 Task: Change the visibility to private.
Action: Mouse moved to (366, 98)
Screenshot: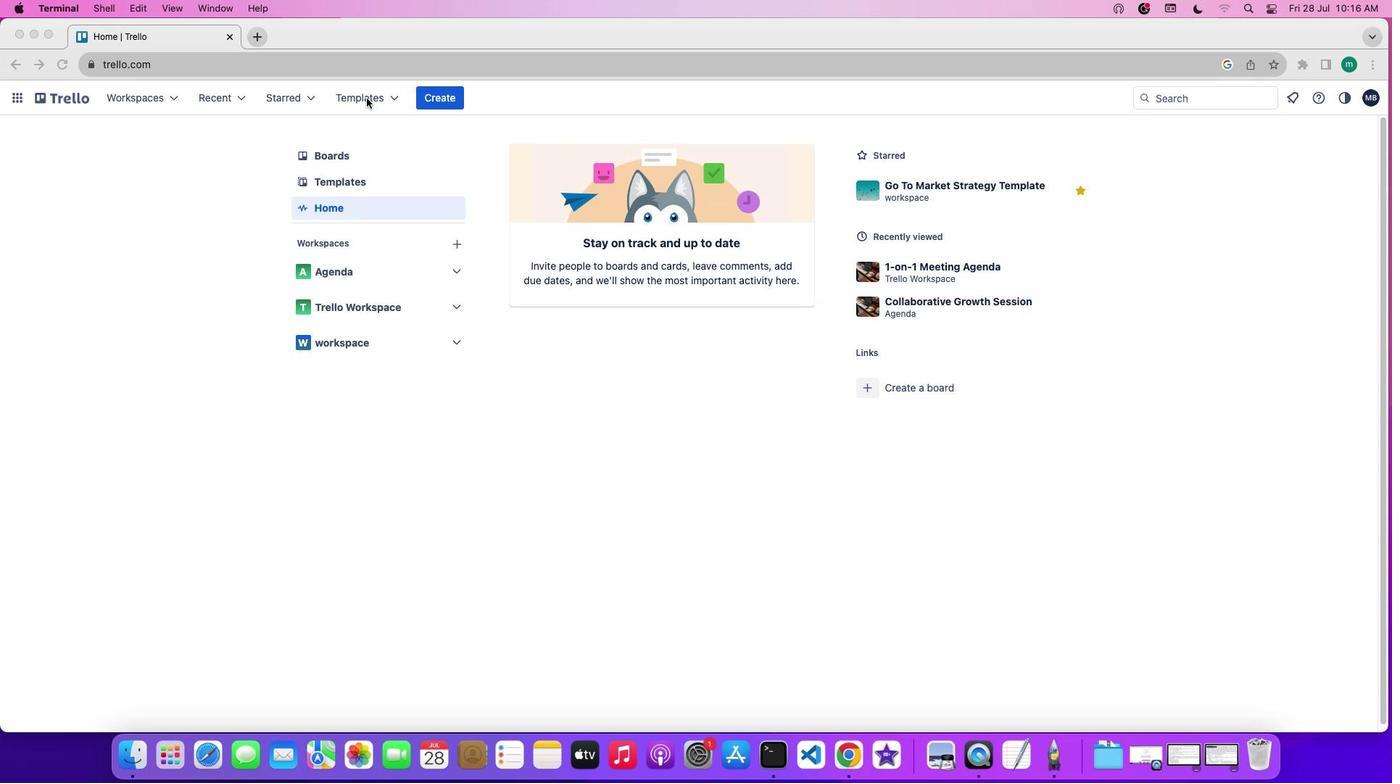 
Action: Mouse pressed left at (366, 98)
Screenshot: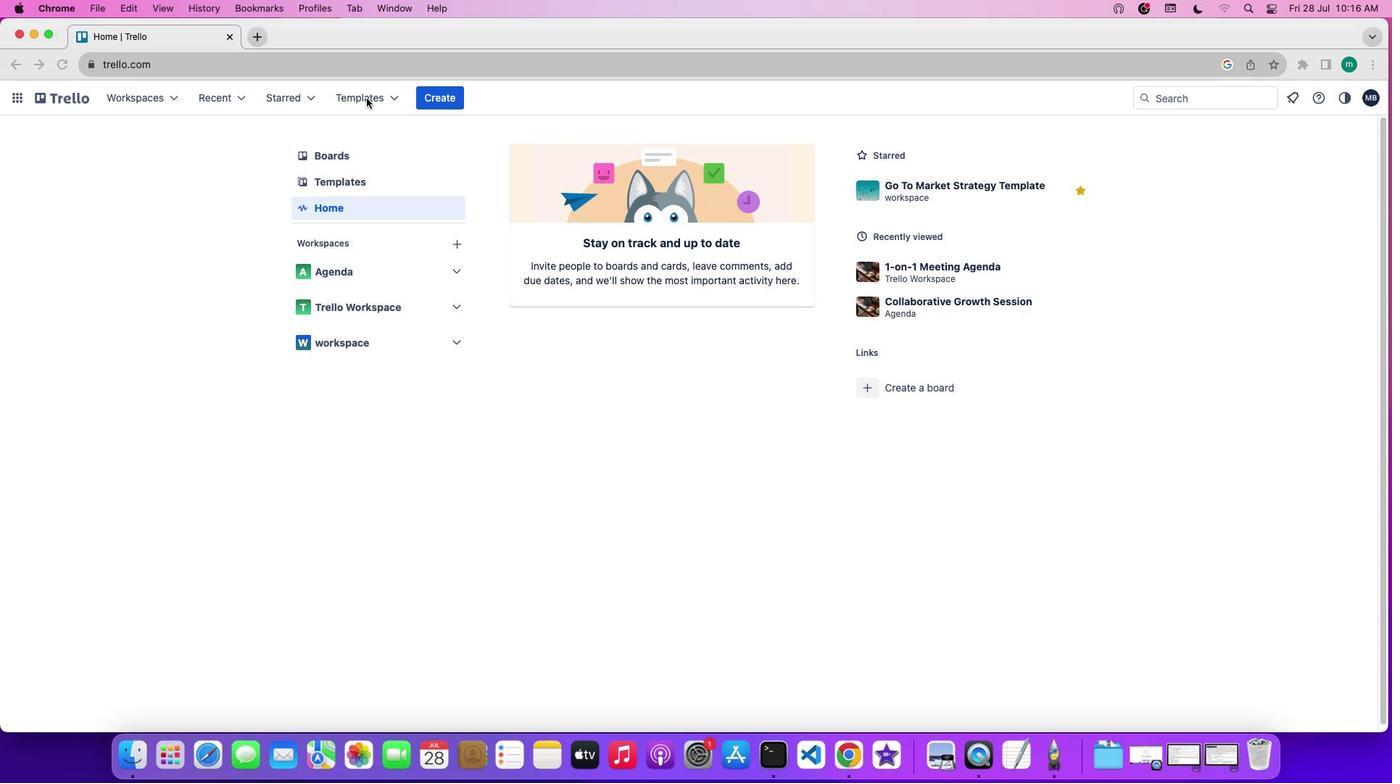 
Action: Mouse pressed left at (366, 98)
Screenshot: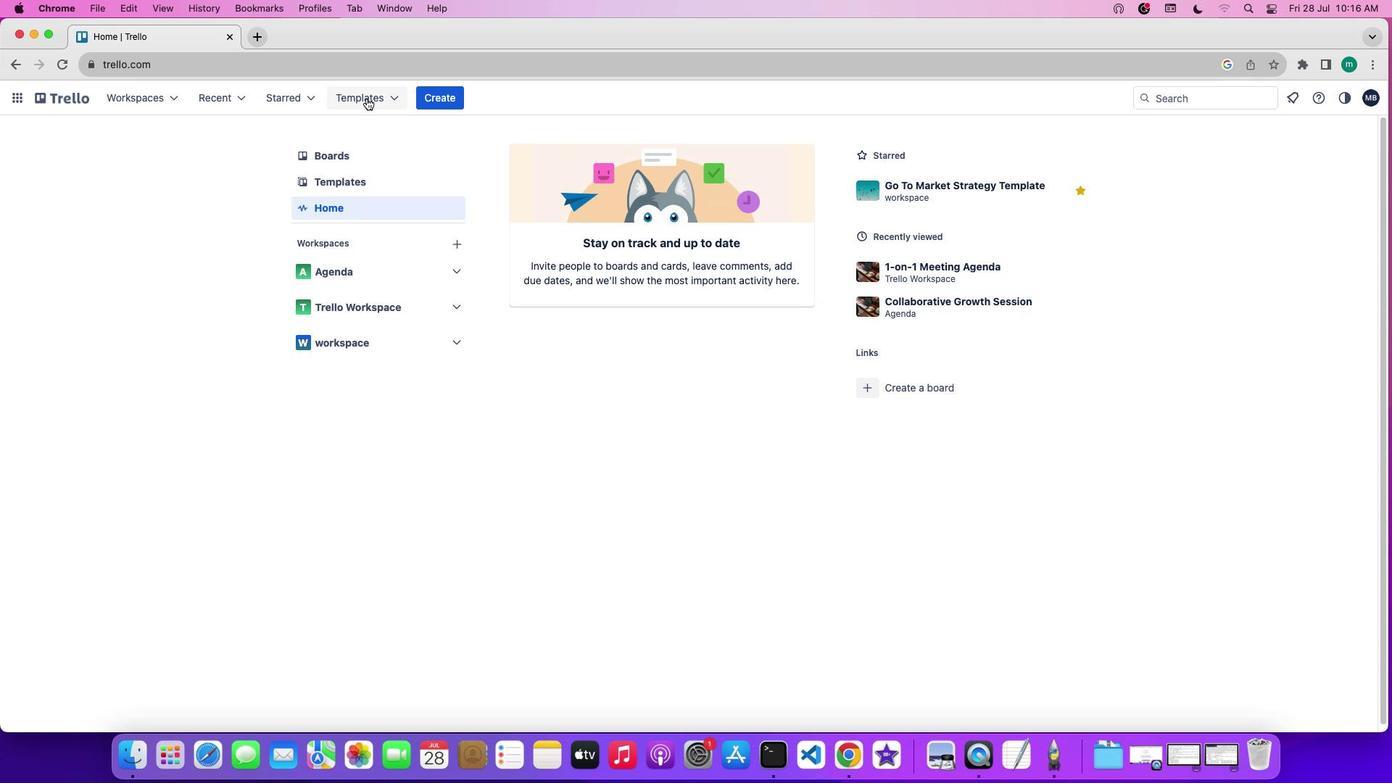 
Action: Mouse moved to (367, 153)
Screenshot: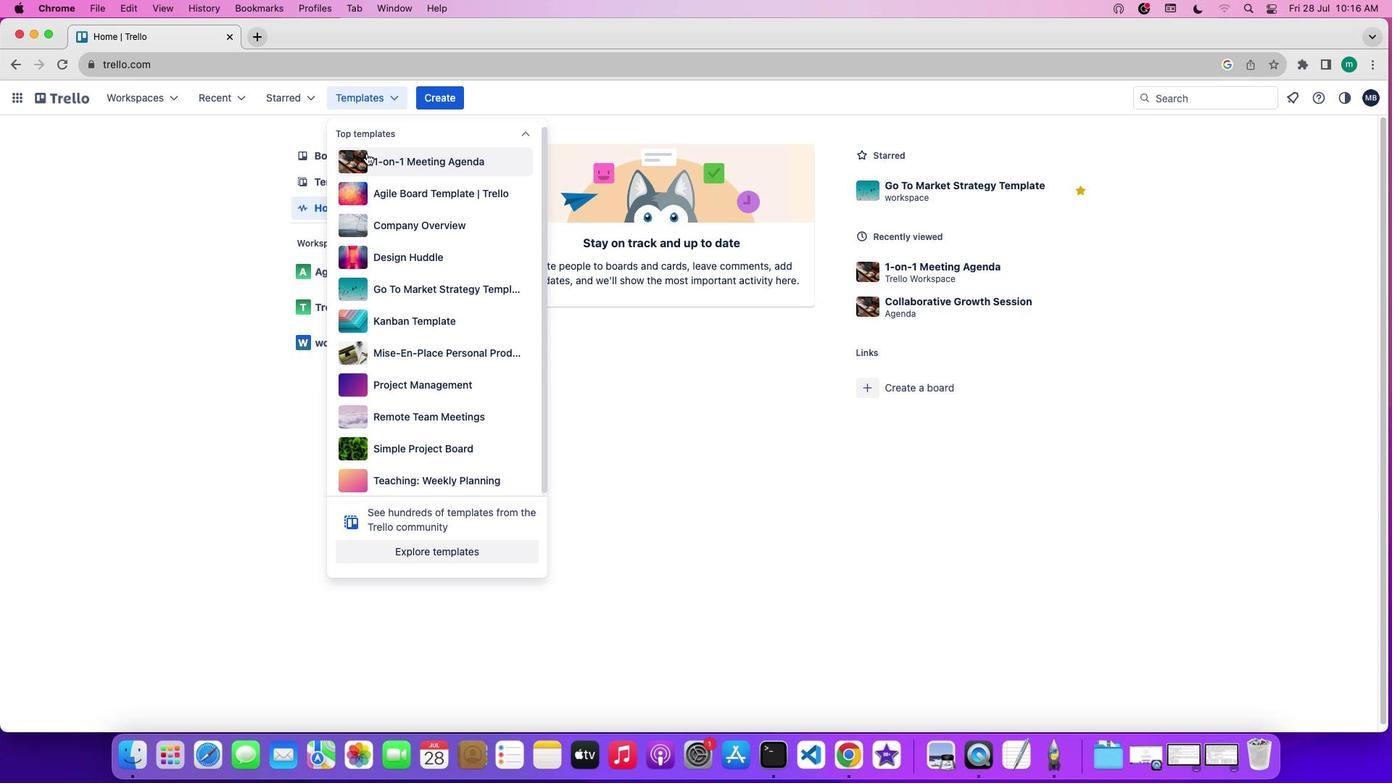 
Action: Mouse pressed left at (367, 153)
Screenshot: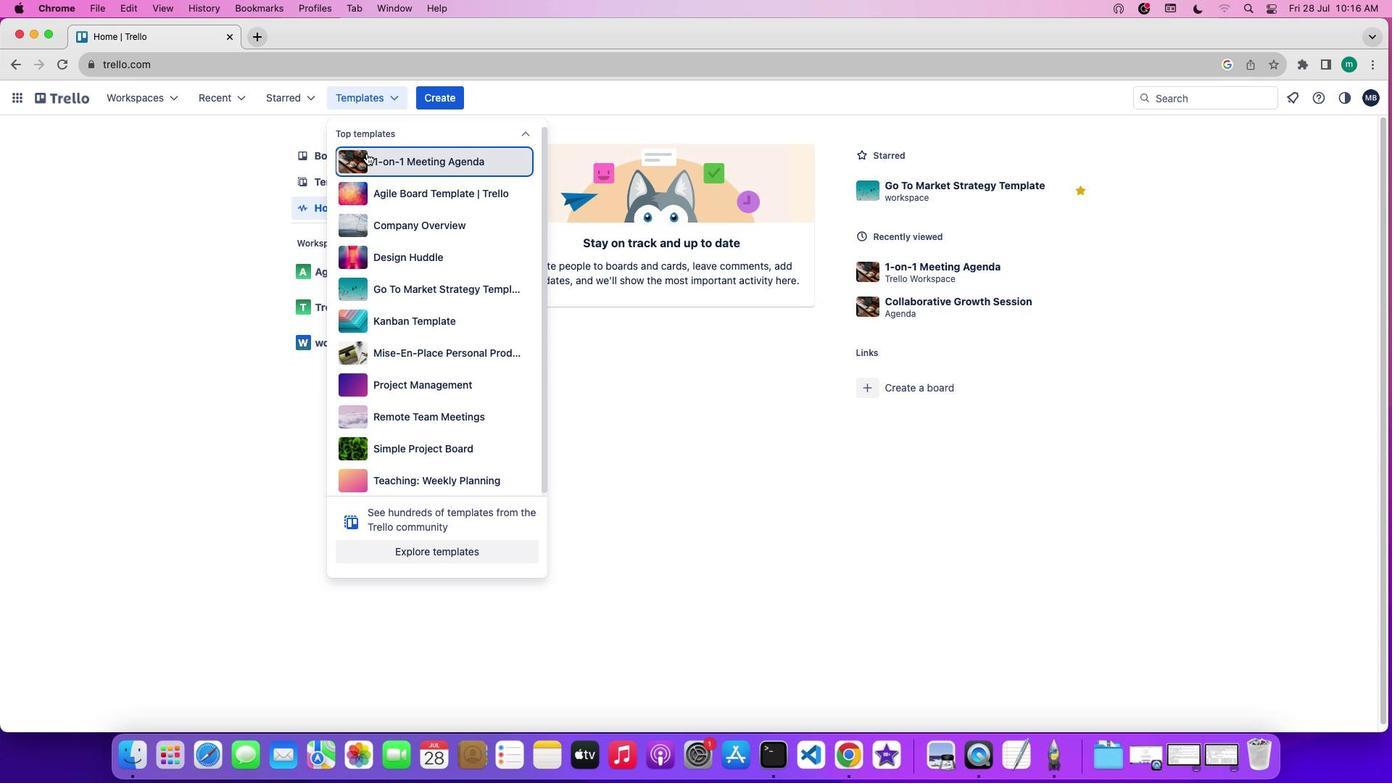 
Action: Mouse moved to (525, 361)
Screenshot: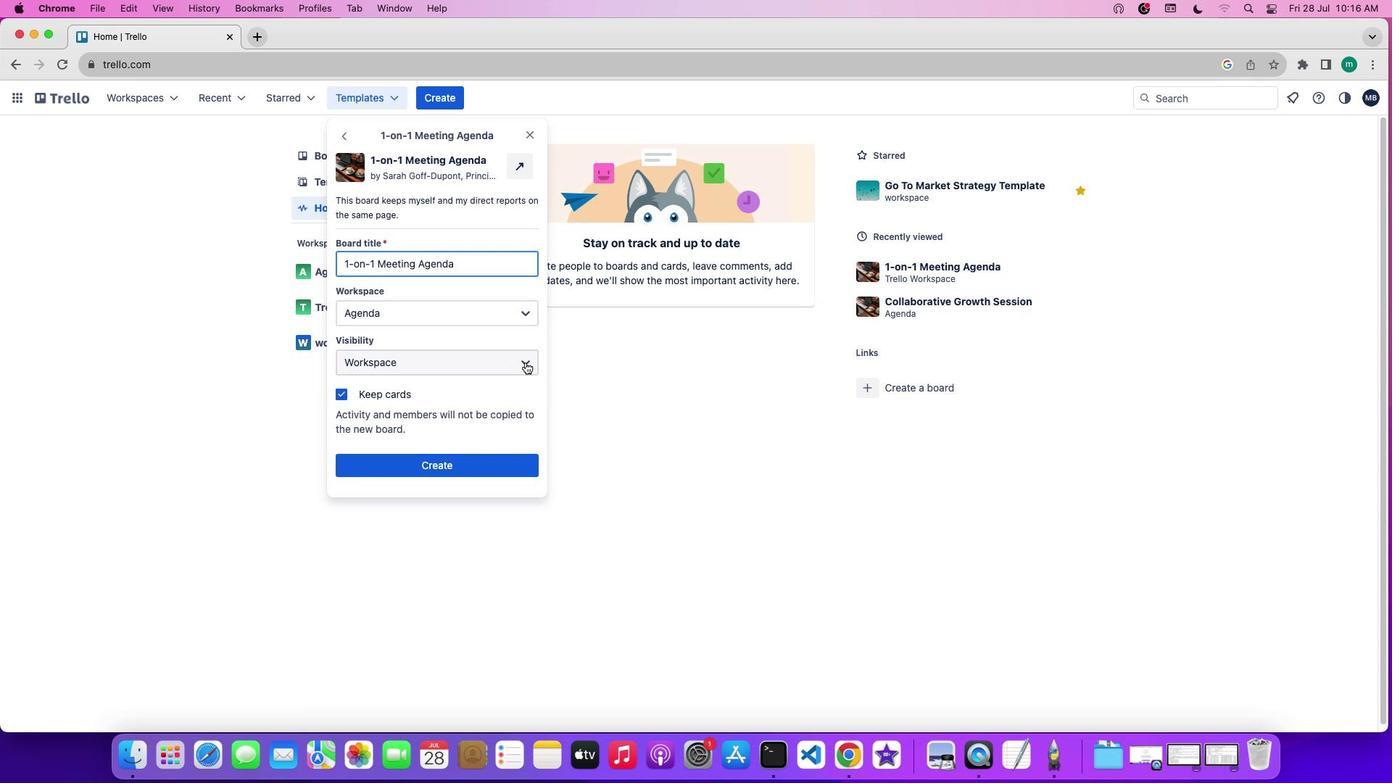 
Action: Mouse pressed left at (525, 361)
Screenshot: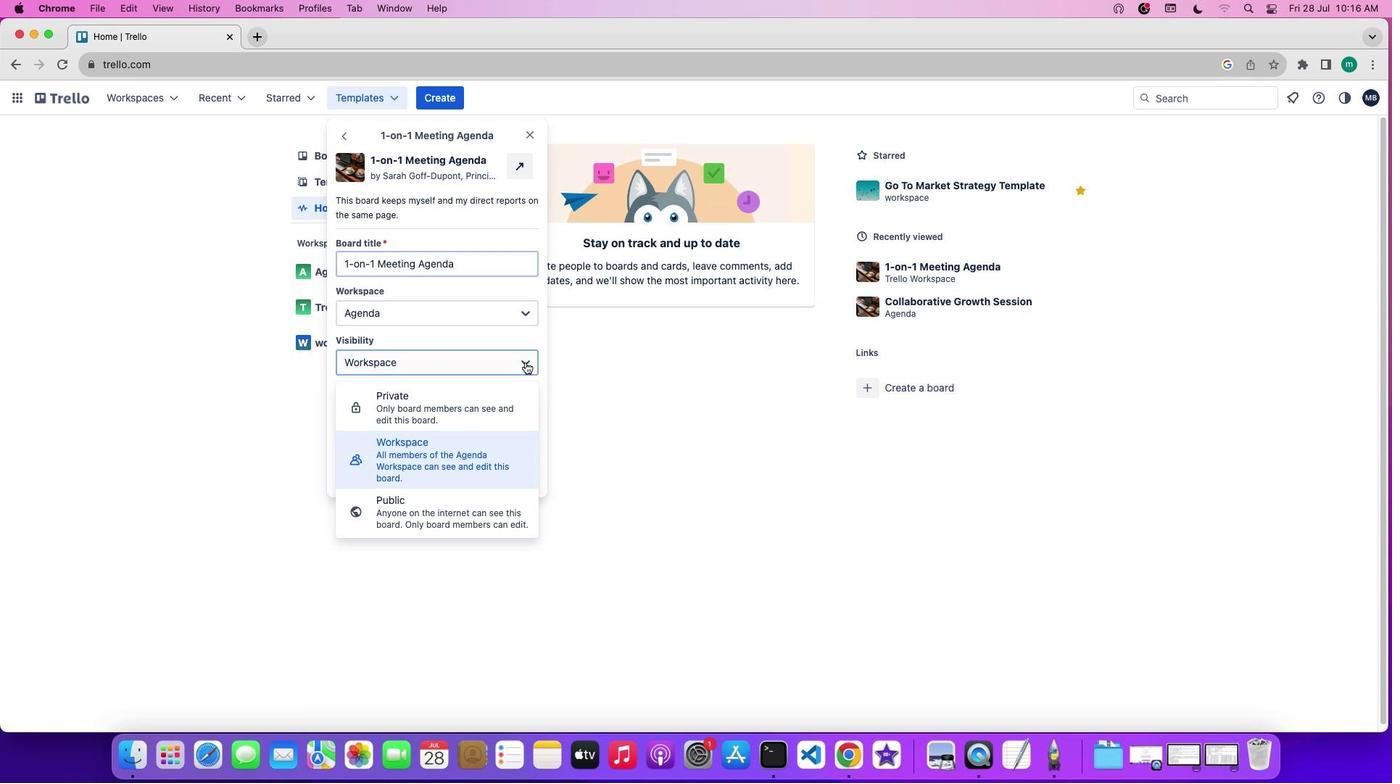 
Action: Mouse moved to (515, 391)
Screenshot: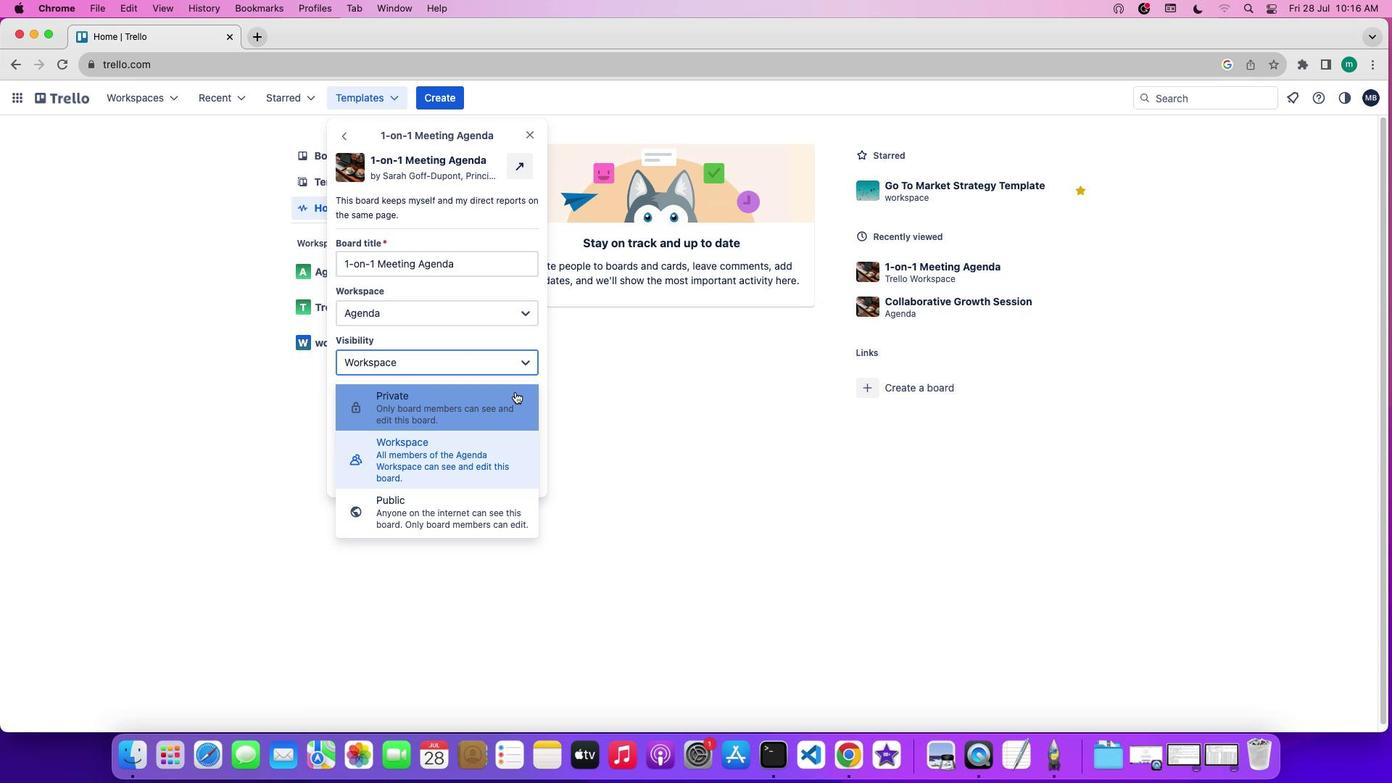 
Action: Mouse pressed left at (515, 391)
Screenshot: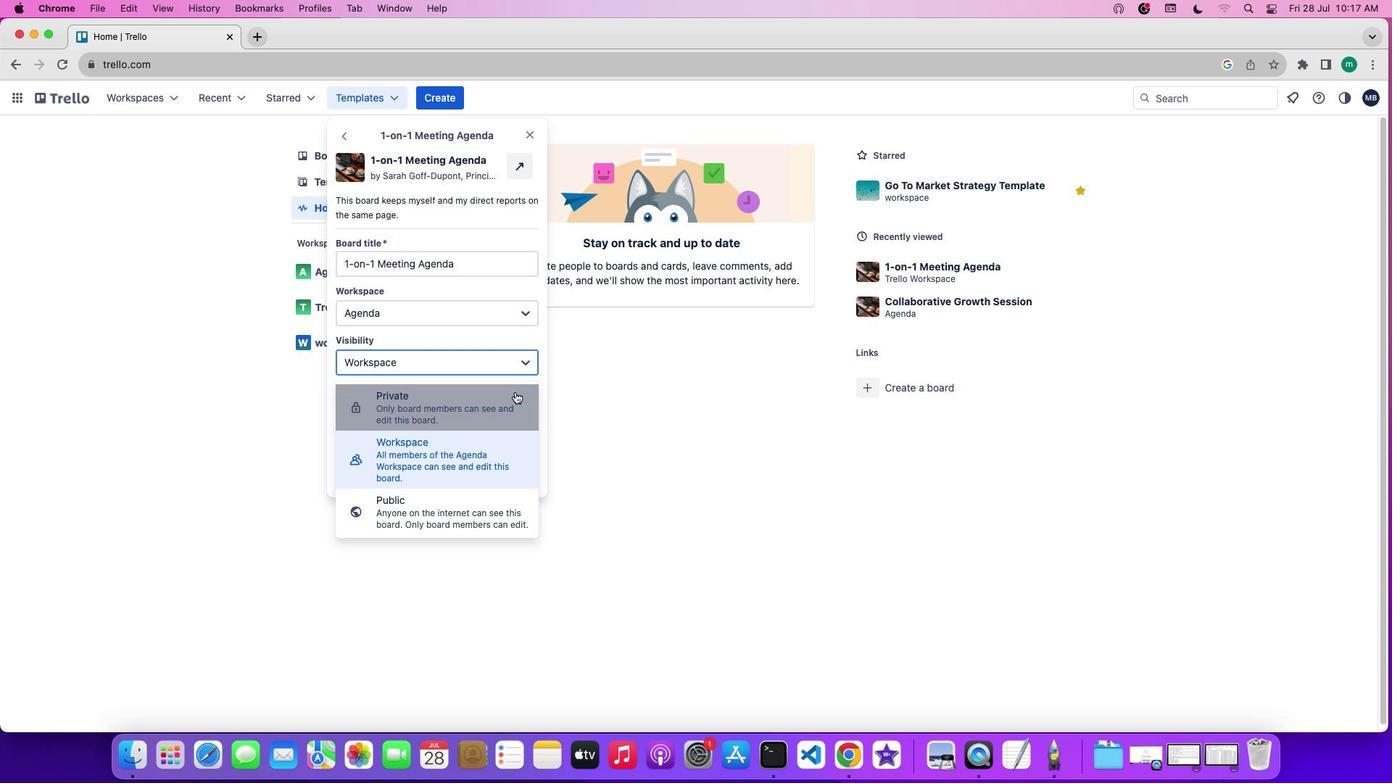
Action: Mouse moved to (517, 467)
Screenshot: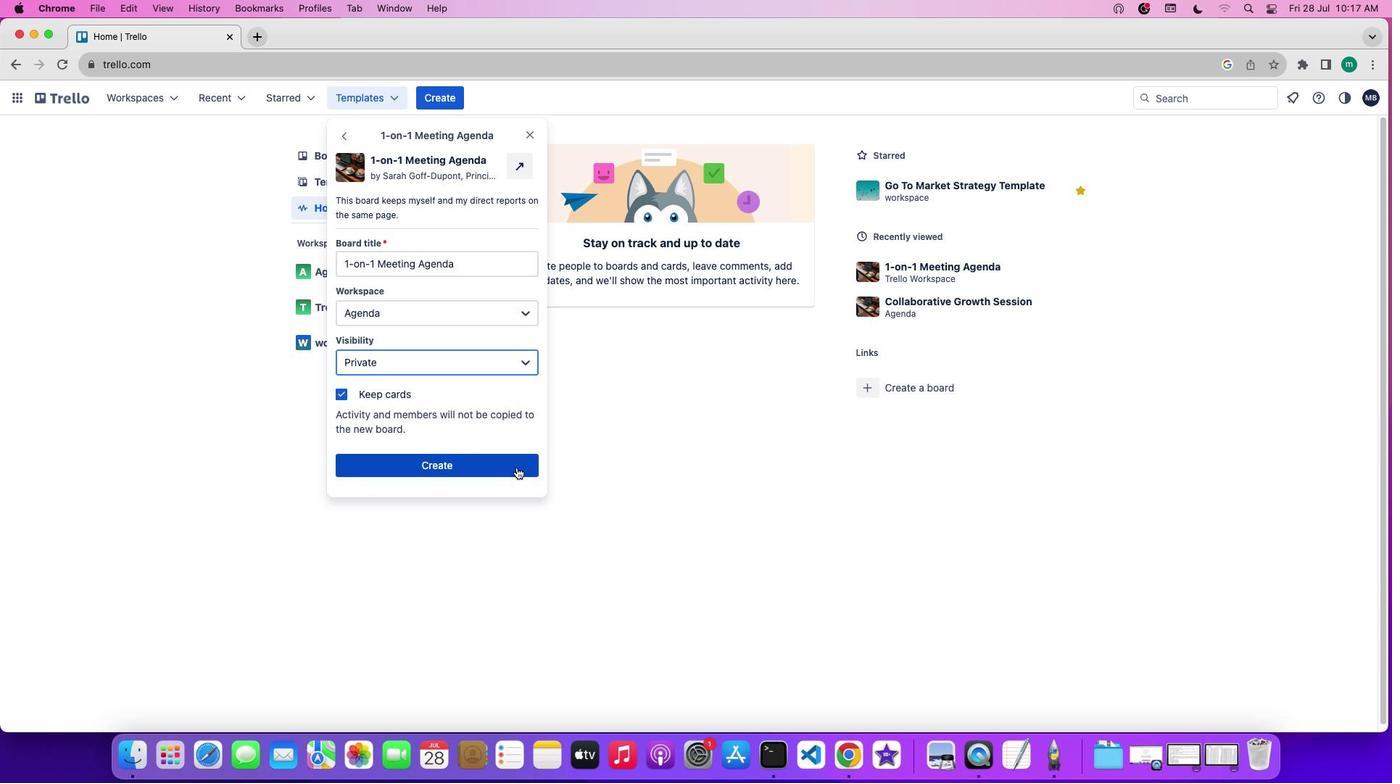 
Action: Mouse pressed left at (517, 467)
Screenshot: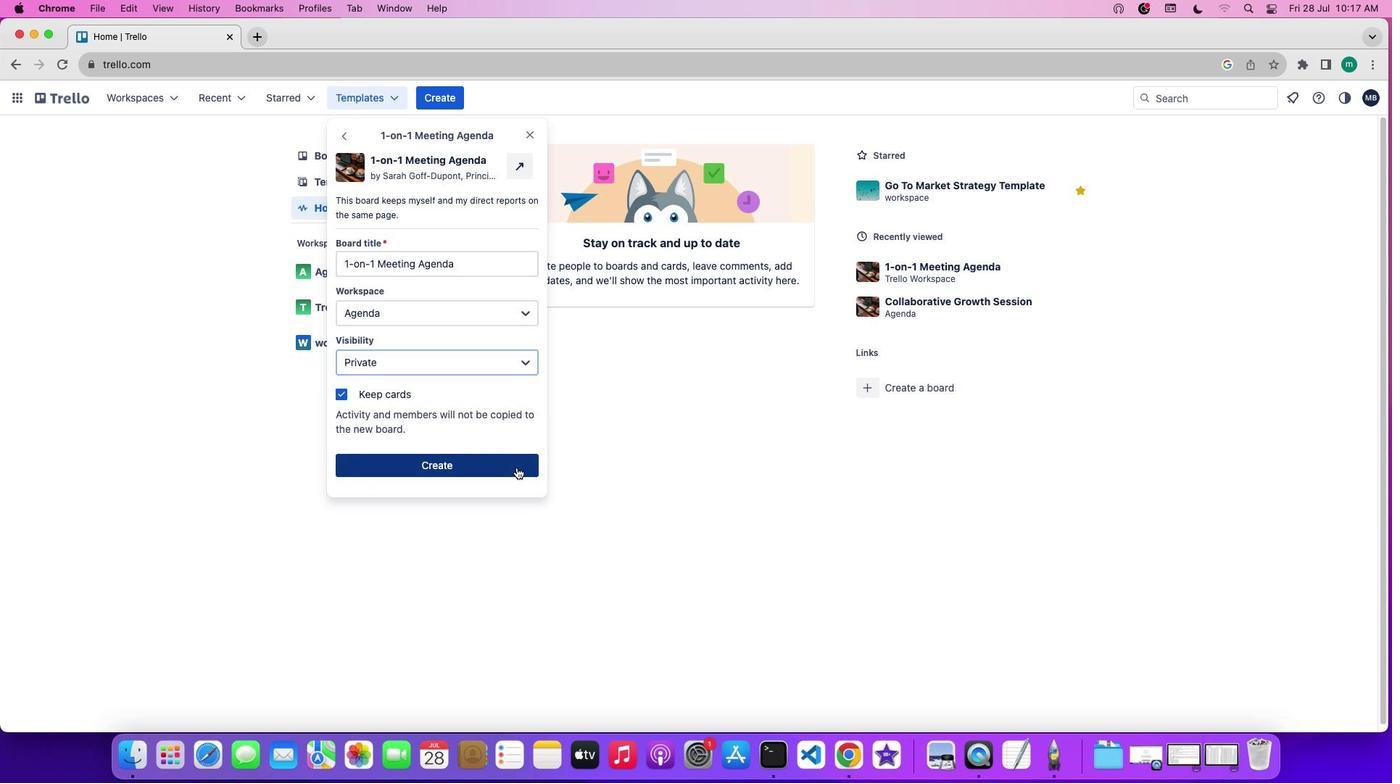 
Action: Mouse moved to (620, 484)
Screenshot: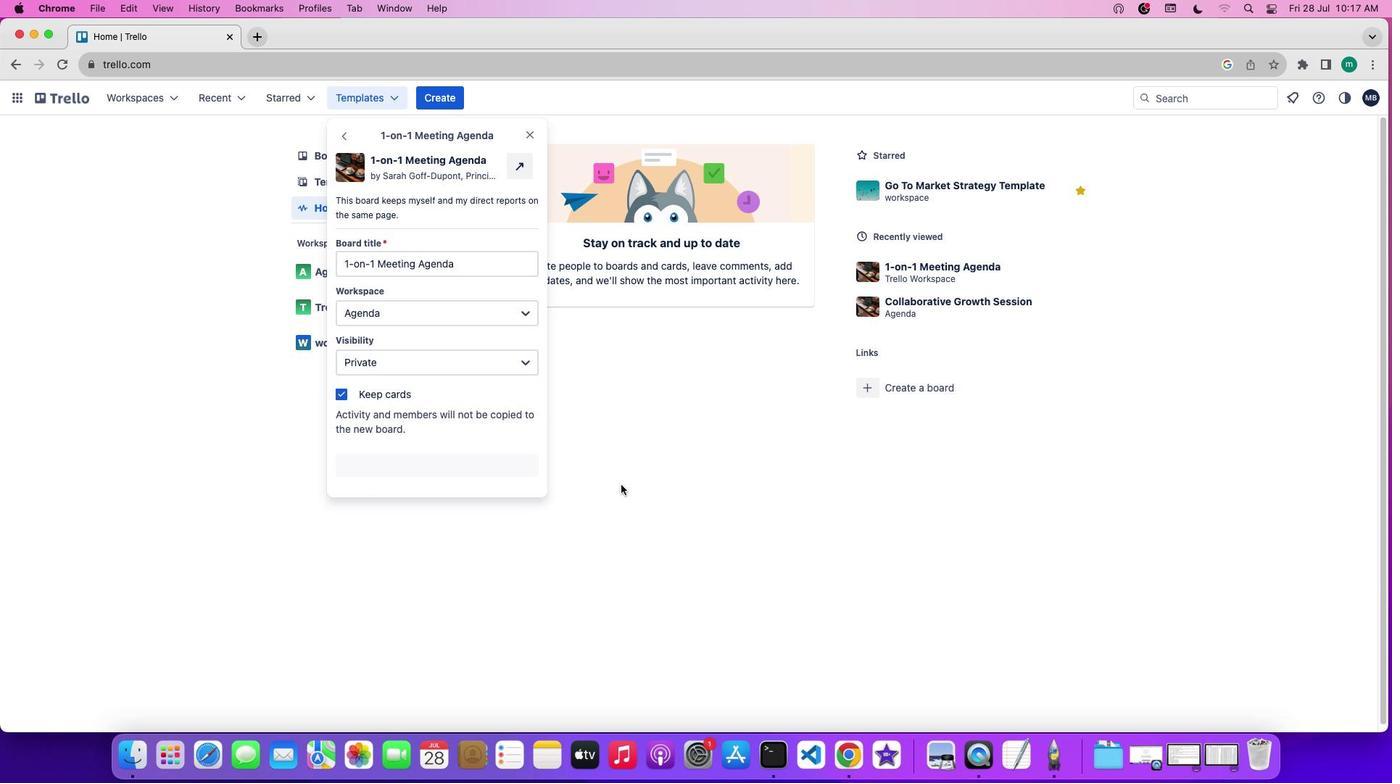 
